 Task: Search for contacts with the full name 'Smith' and job title 'Data Scientist'.
Action: Mouse moved to (8, 75)
Screenshot: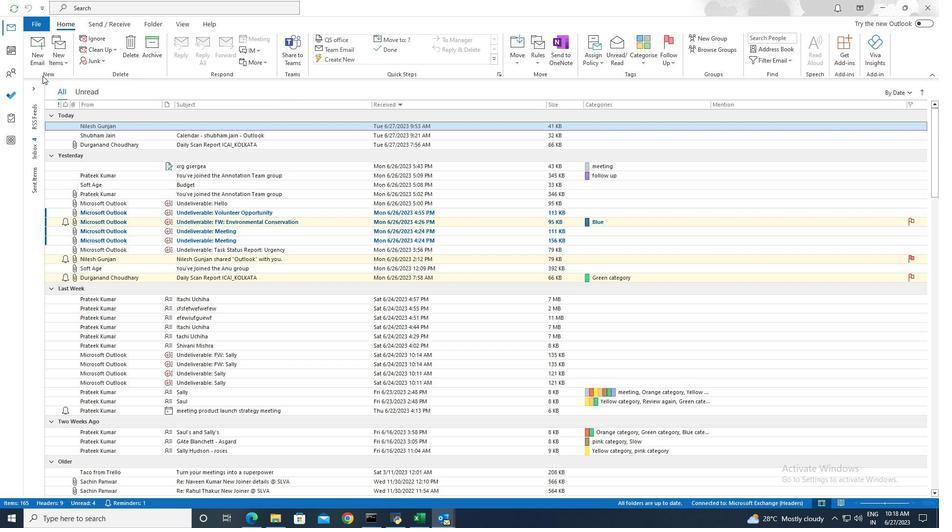 
Action: Mouse pressed left at (8, 75)
Screenshot: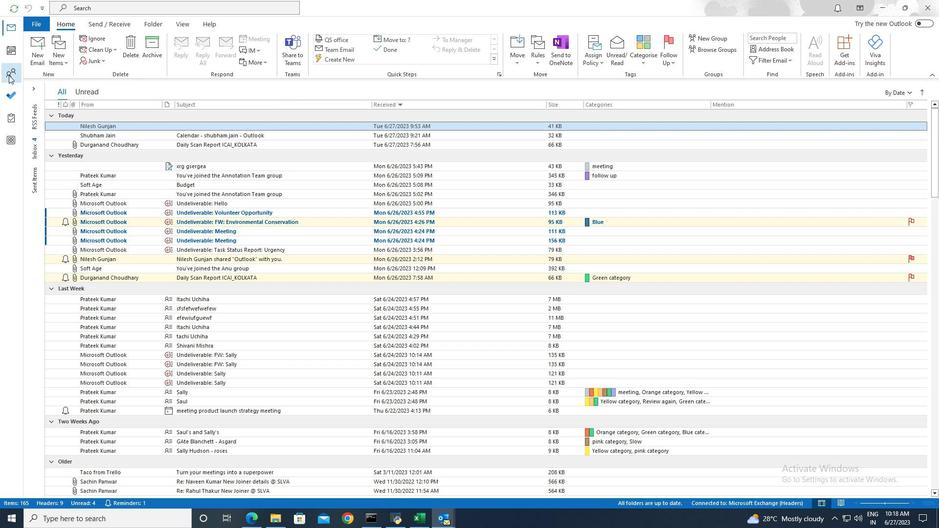 
Action: Mouse moved to (213, 8)
Screenshot: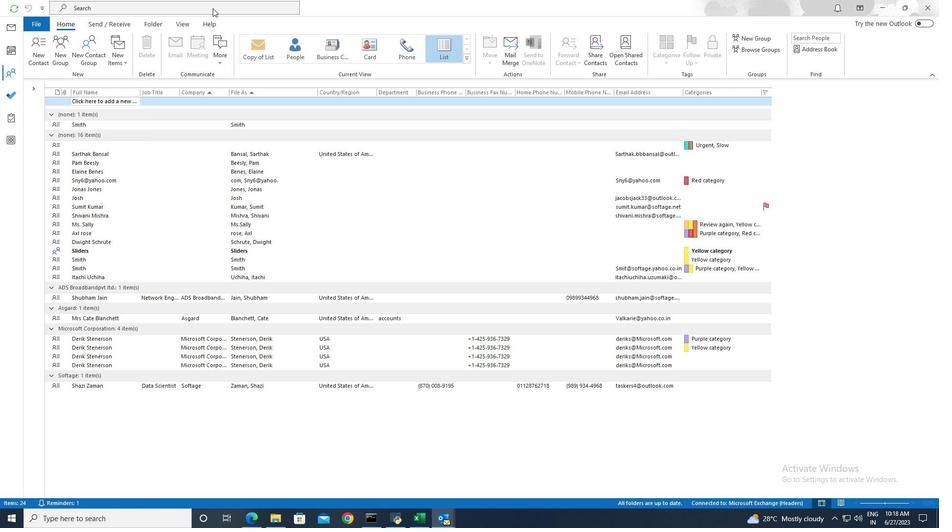 
Action: Mouse pressed left at (213, 8)
Screenshot: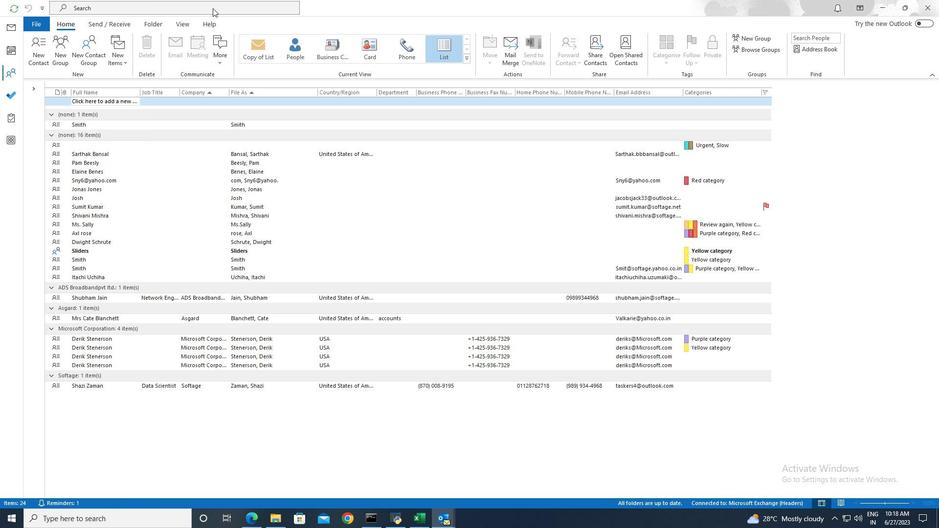 
Action: Mouse moved to (338, 8)
Screenshot: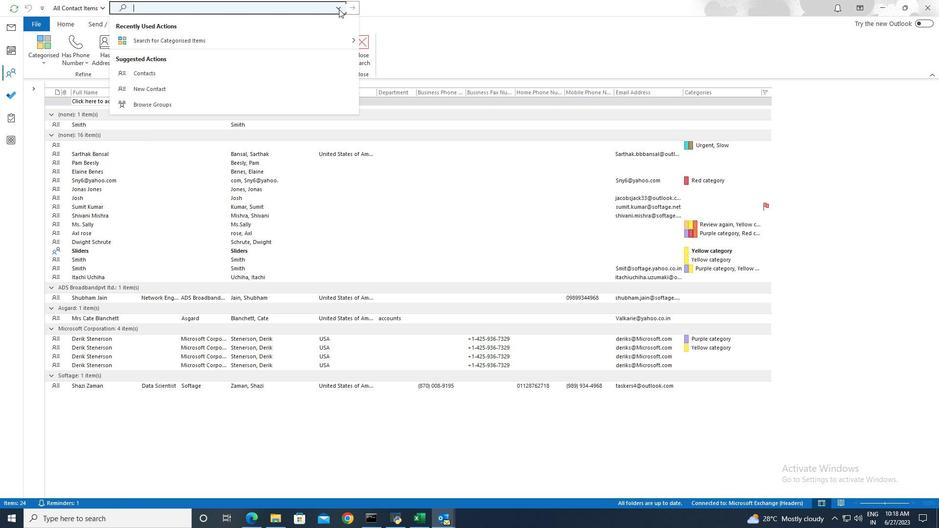 
Action: Mouse pressed left at (338, 8)
Screenshot: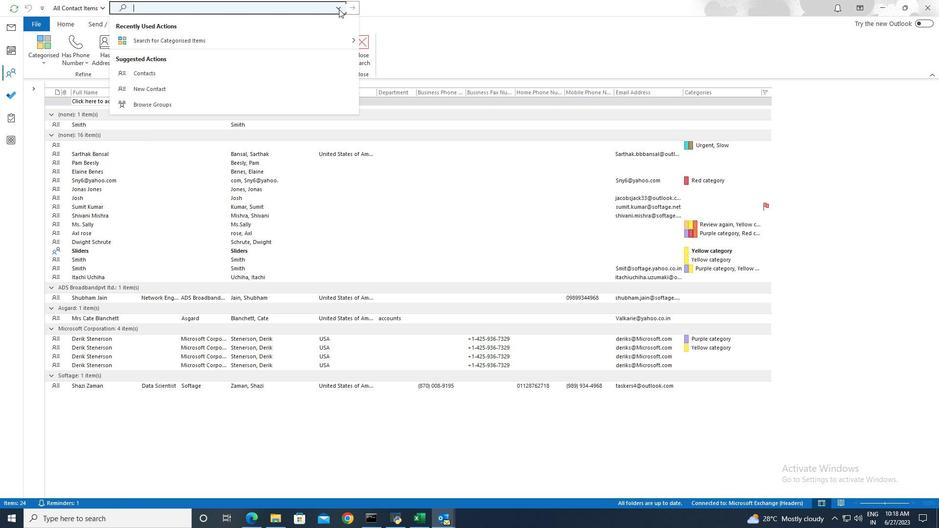 
Action: Mouse moved to (170, 235)
Screenshot: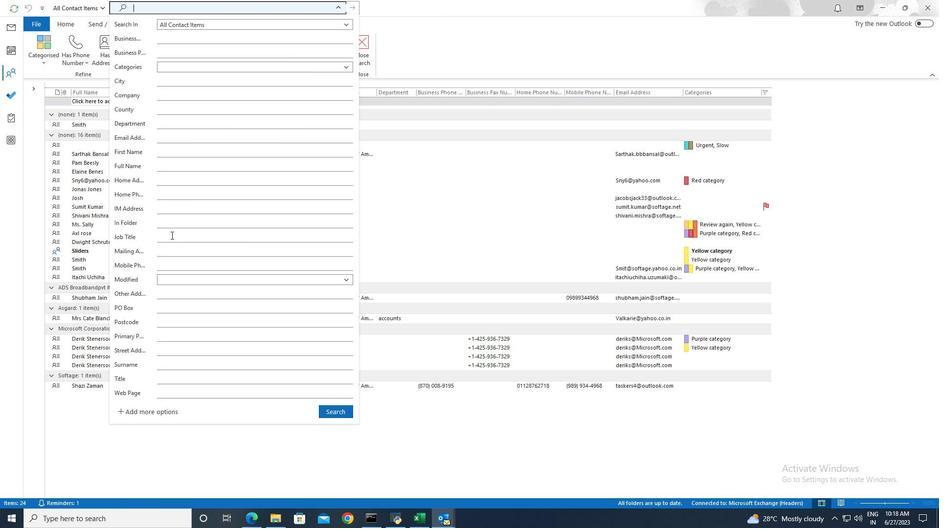 
Action: Mouse pressed left at (170, 235)
Screenshot: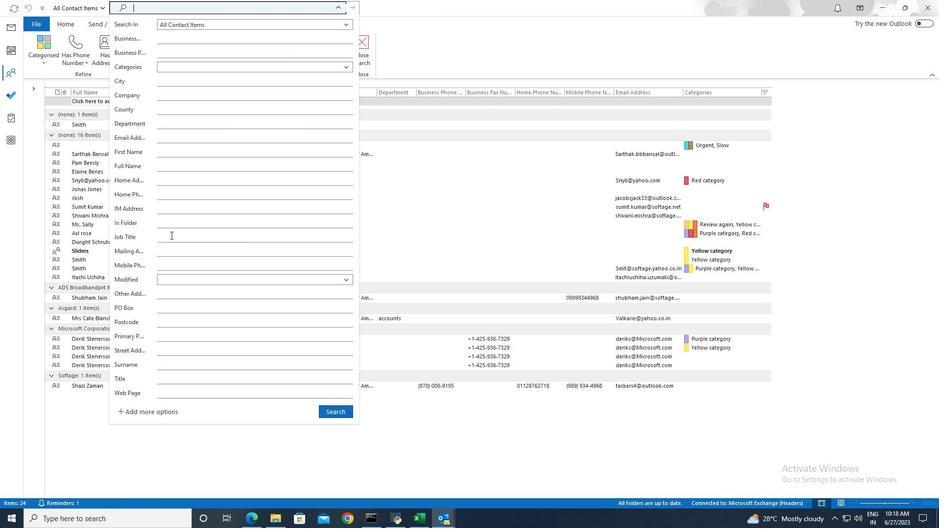 
Action: Mouse moved to (170, 235)
Screenshot: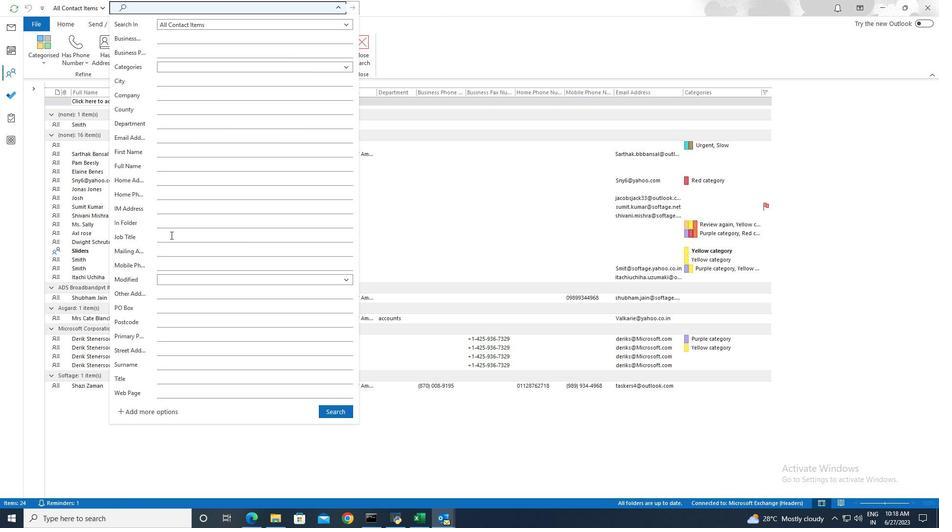 
Action: Key pressed <Key.shift>Data<Key.space><Key.shift>Scientist
Screenshot: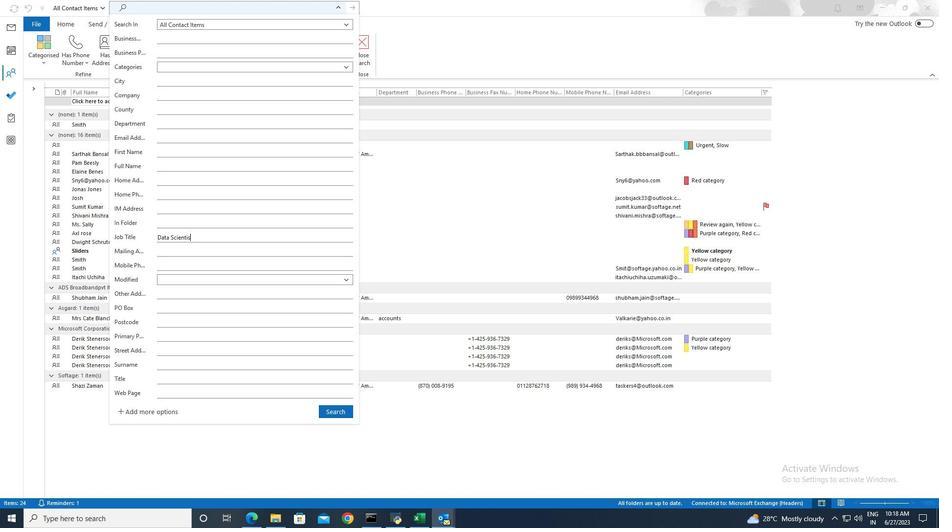 
Action: Mouse moved to (342, 411)
Screenshot: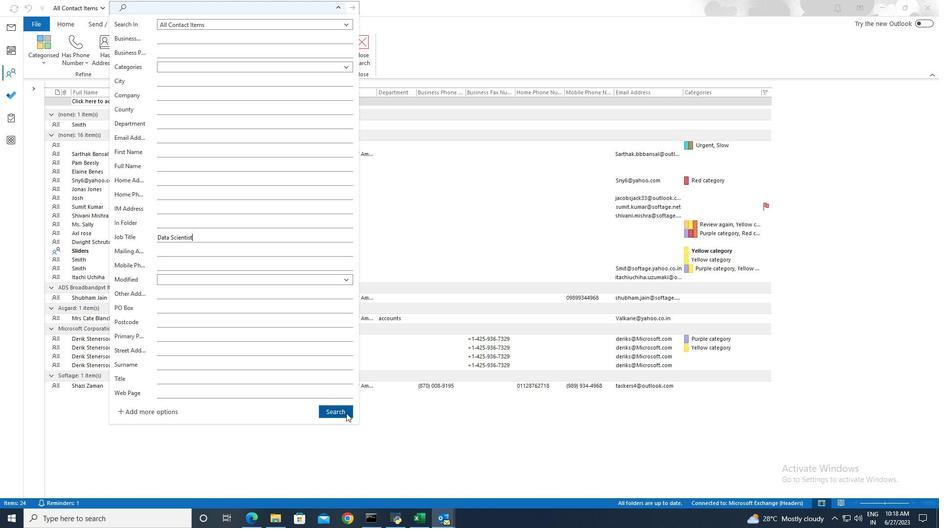 
Action: Mouse pressed left at (342, 411)
Screenshot: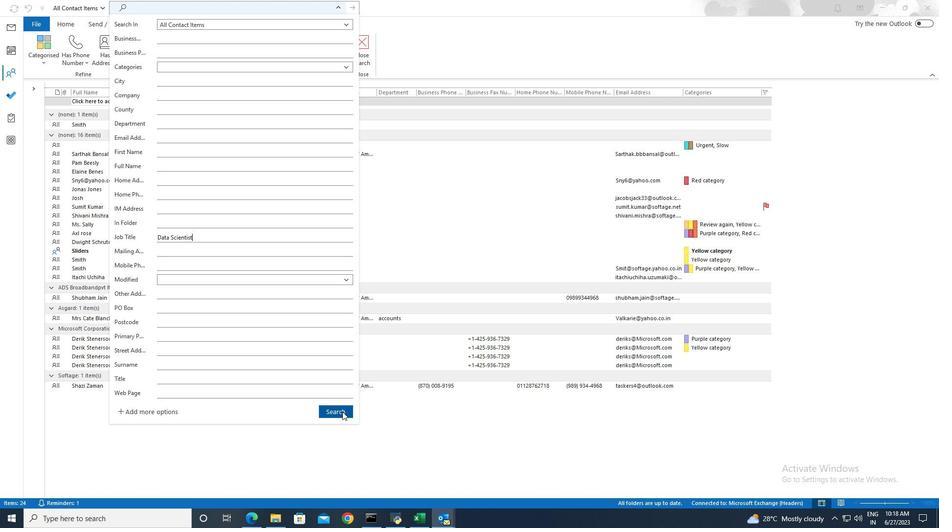 
